 Task: In the  document outline. Add the mentioned hyperlink after second sentence in main content 'www.instagram.com' Insert the picture of  'Waterfall' with name   Waterfall.png  Change shape height to 3.3
Action: Mouse moved to (101, 135)
Screenshot: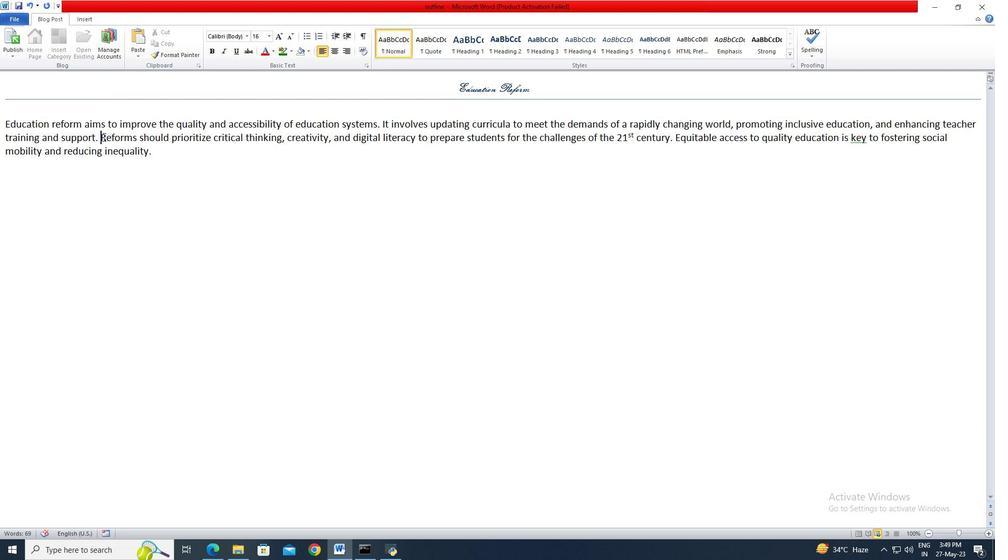 
Action: Mouse pressed left at (101, 135)
Screenshot: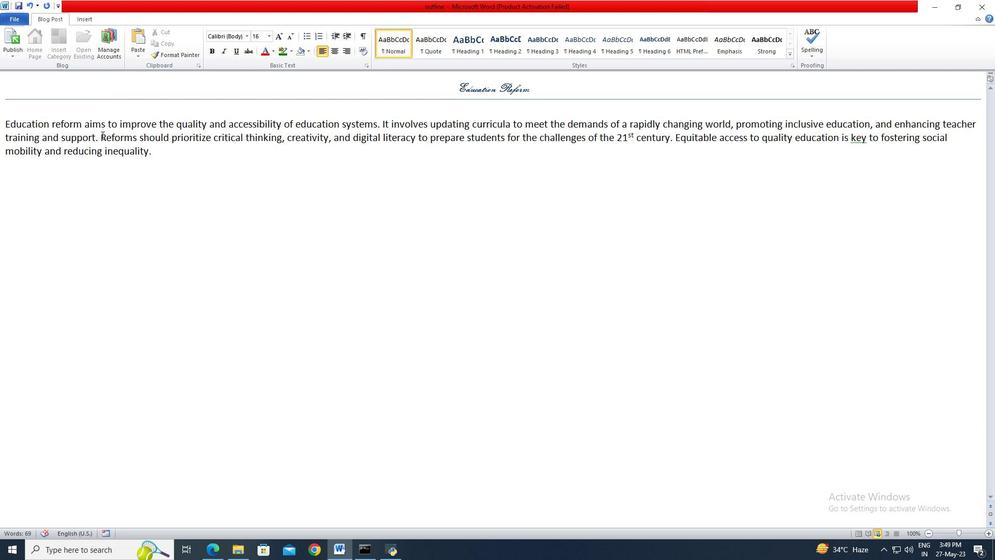
Action: Mouse moved to (87, 16)
Screenshot: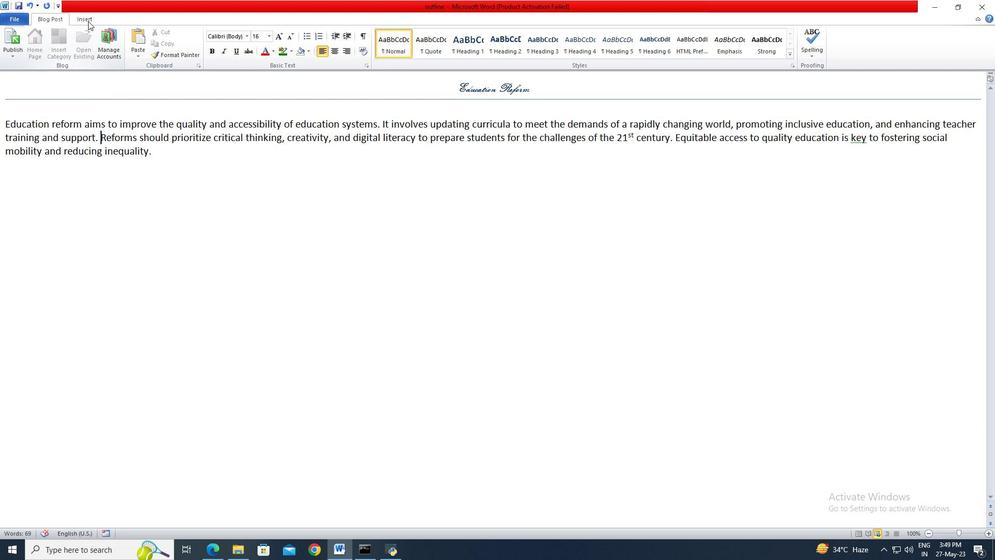 
Action: Mouse pressed left at (87, 16)
Screenshot: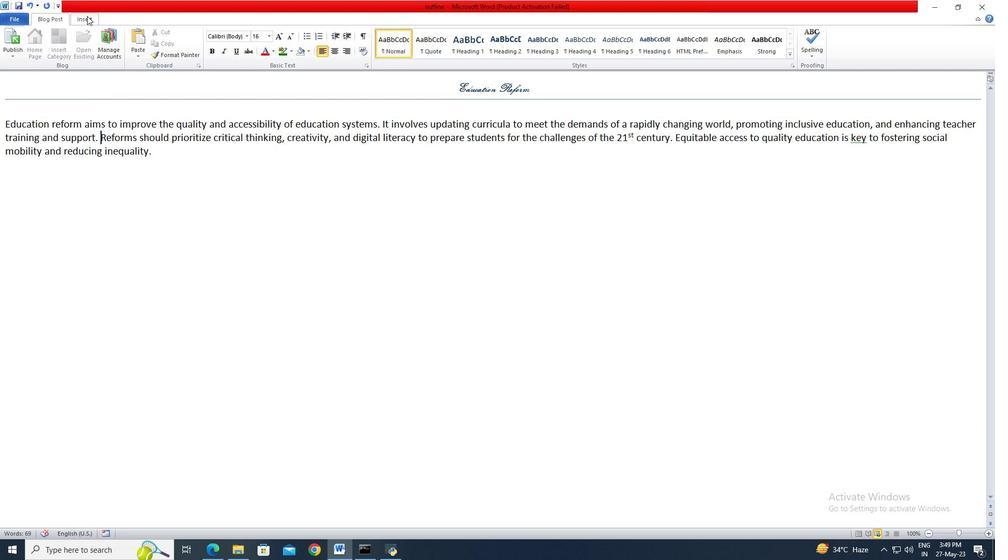 
Action: Mouse moved to (181, 45)
Screenshot: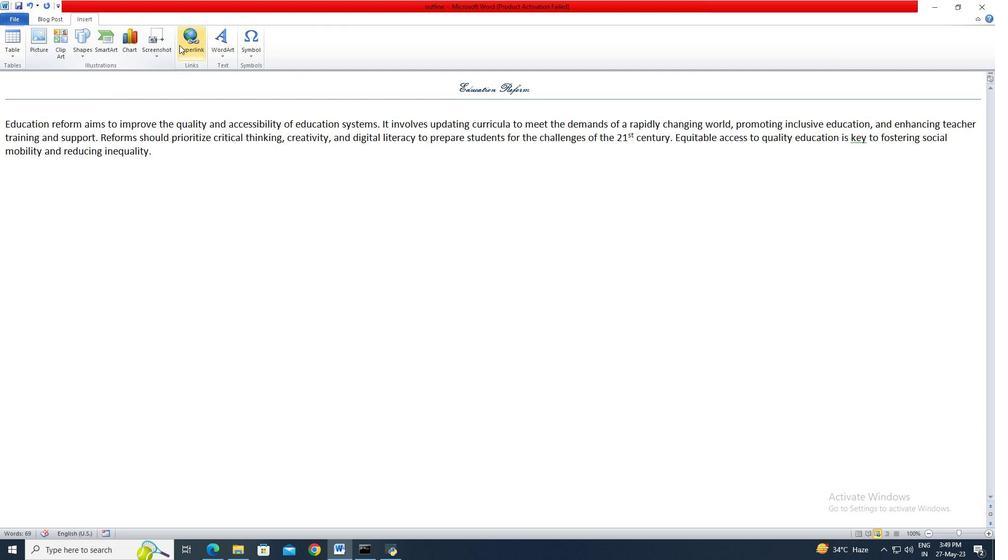 
Action: Mouse pressed left at (181, 45)
Screenshot: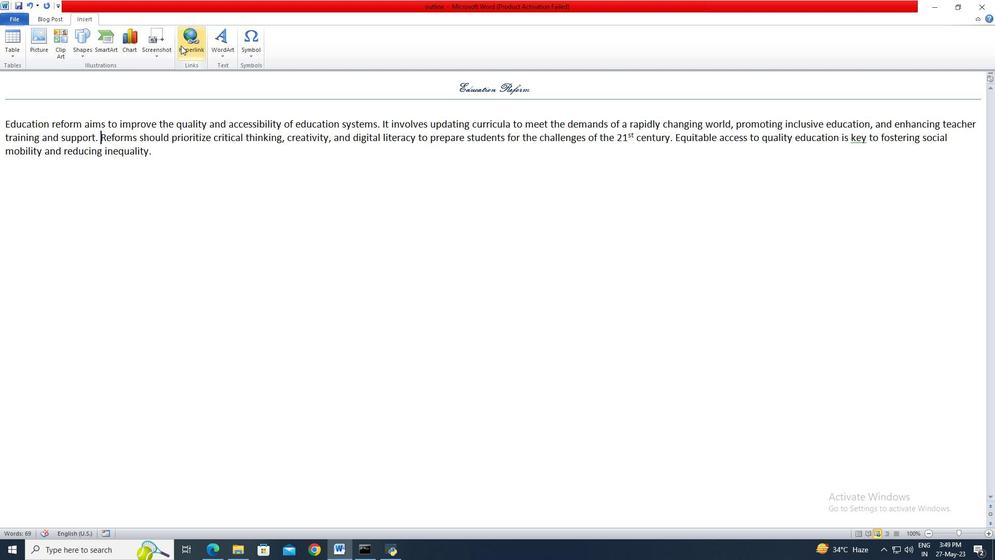 
Action: Mouse moved to (426, 321)
Screenshot: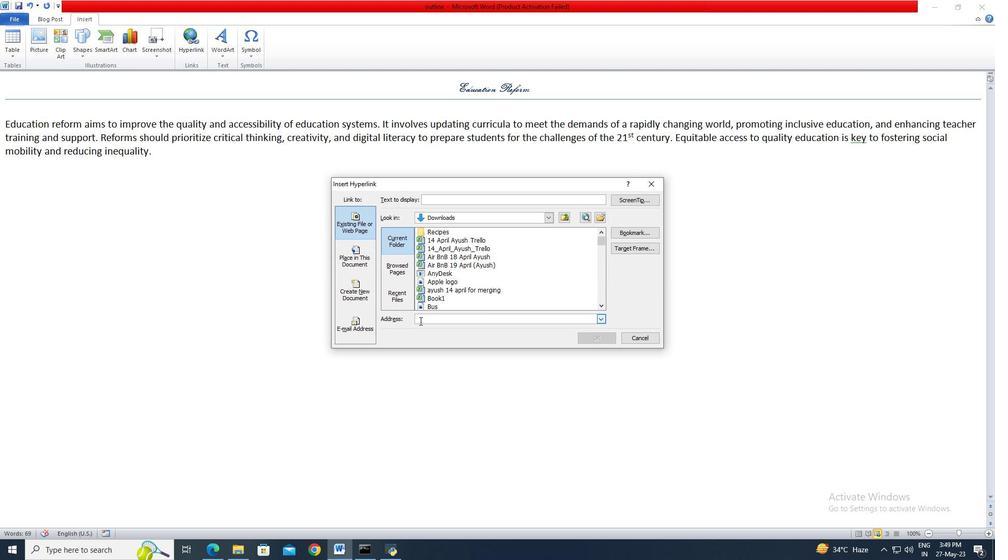 
Action: Mouse pressed left at (426, 321)
Screenshot: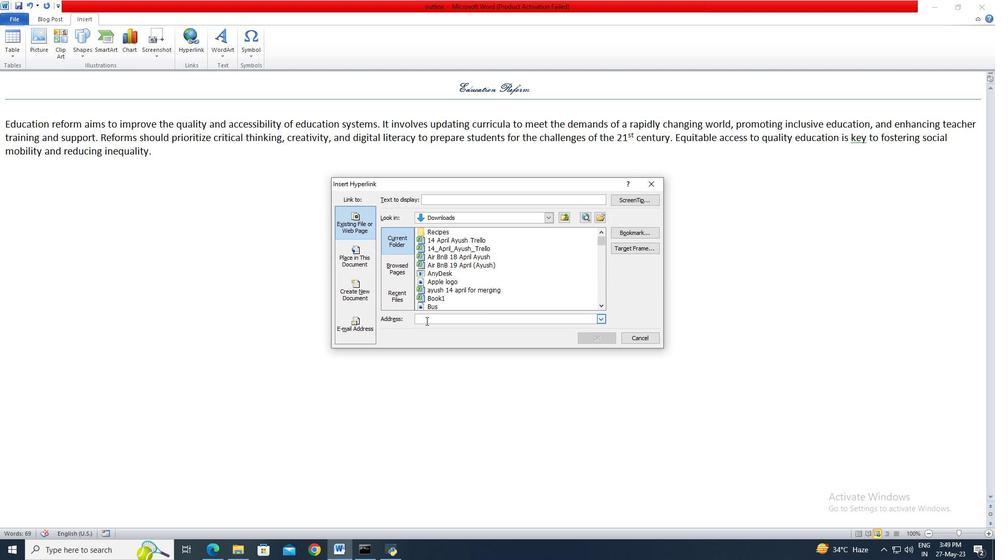 
Action: Key pressed www.instagram.com
Screenshot: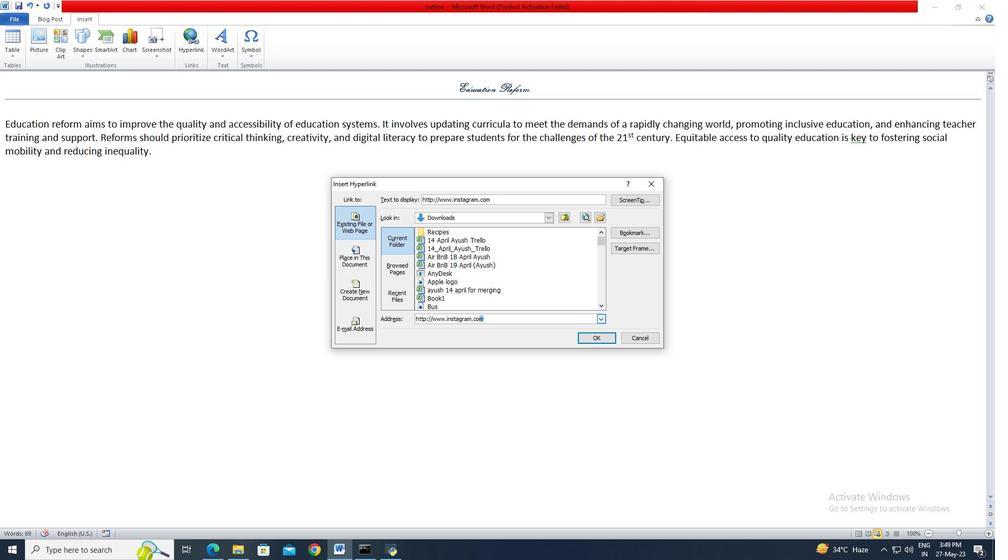 
Action: Mouse moved to (587, 338)
Screenshot: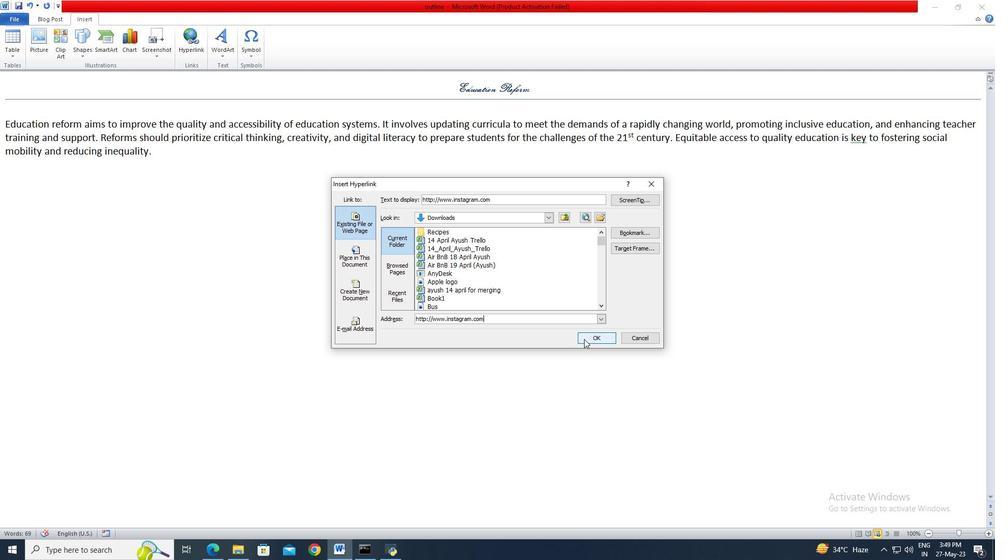 
Action: Mouse pressed left at (587, 338)
Screenshot: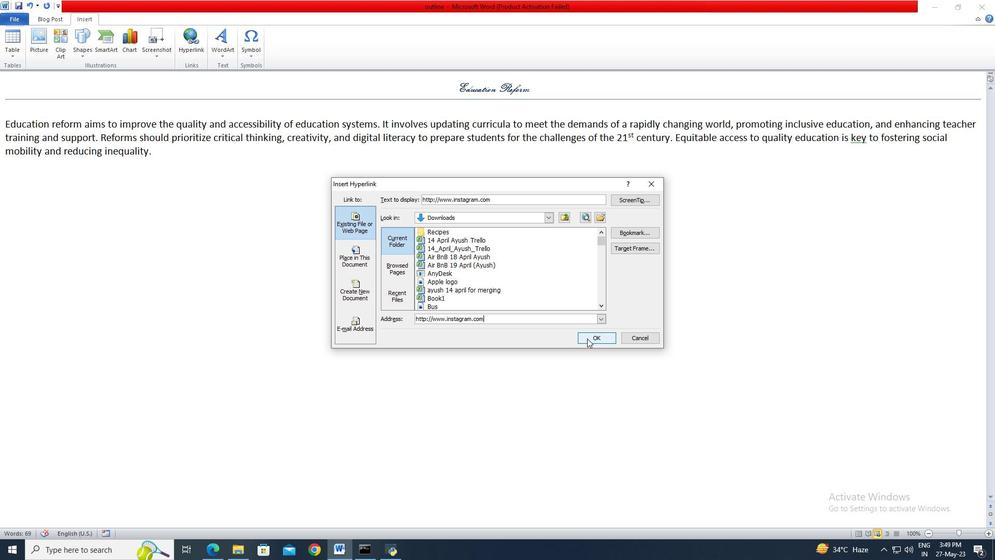 
Action: Mouse moved to (341, 159)
Screenshot: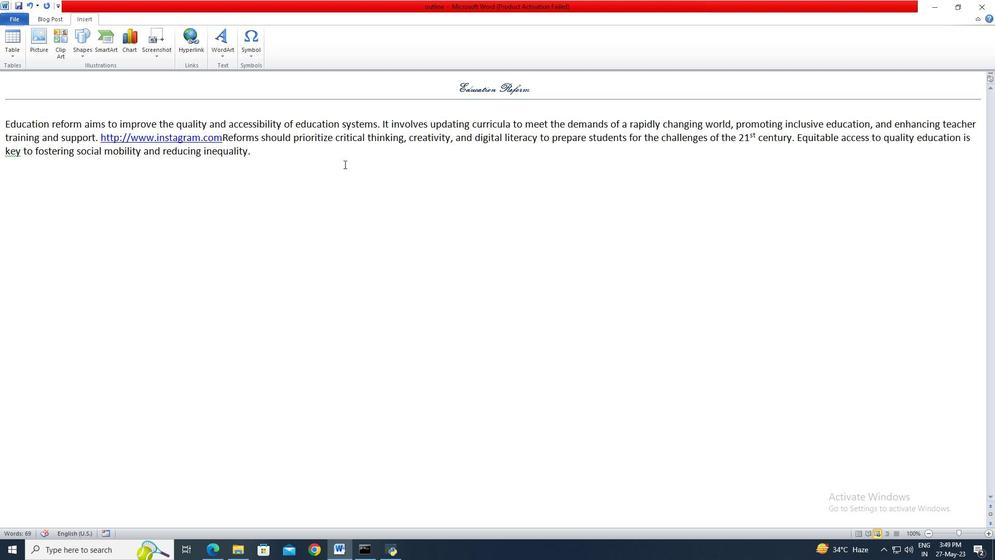 
Action: Mouse pressed left at (341, 159)
Screenshot: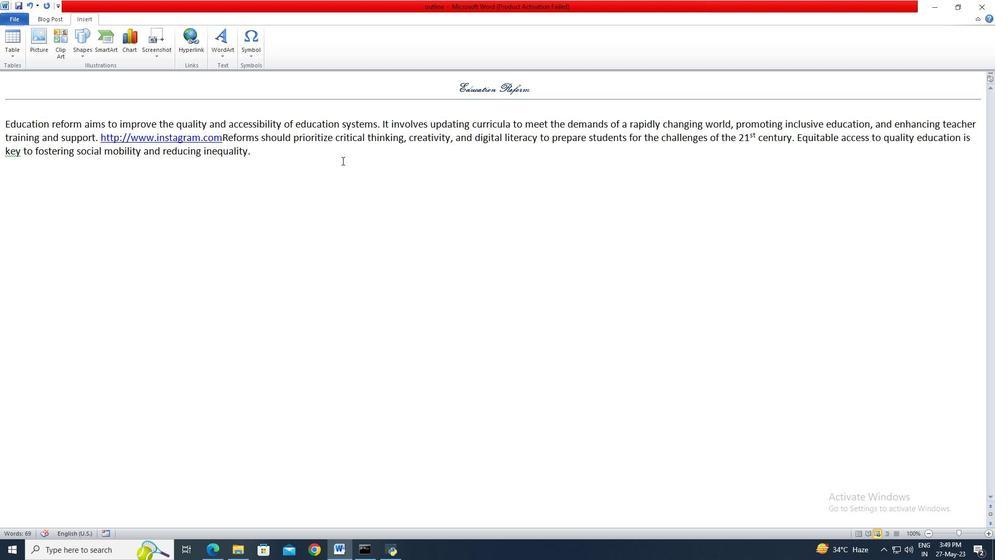 
Action: Mouse moved to (216, 558)
Screenshot: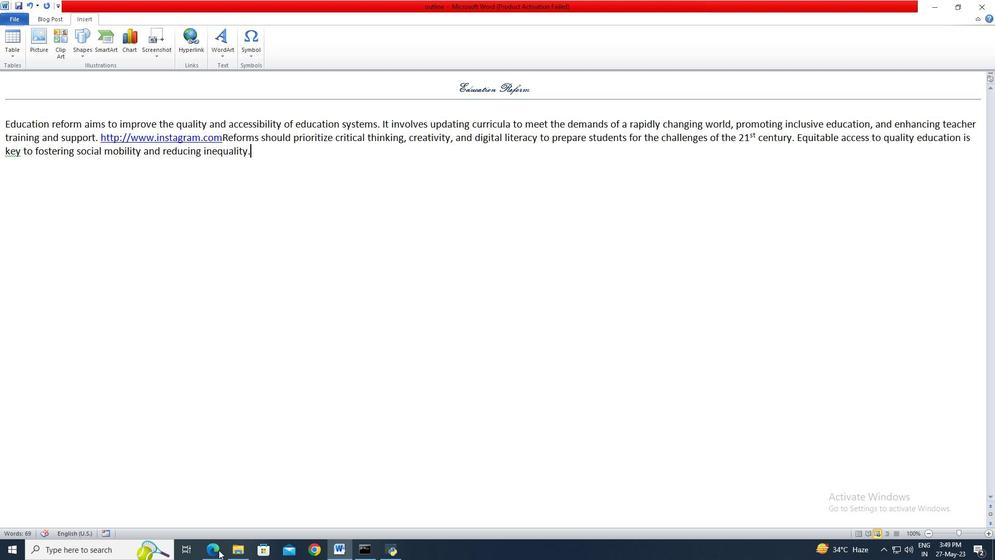 
Action: Mouse pressed left at (216, 558)
Screenshot: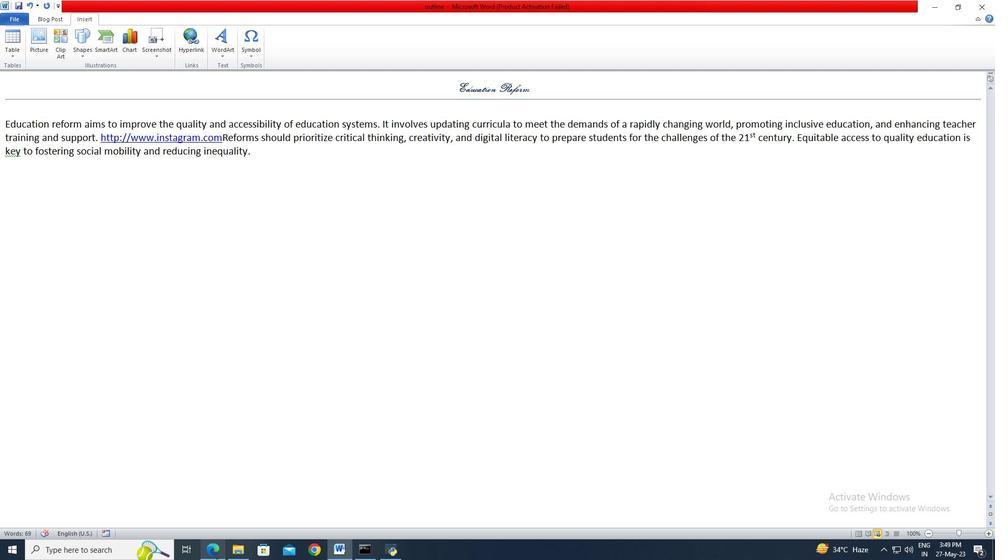 
Action: Mouse moved to (163, 66)
Screenshot: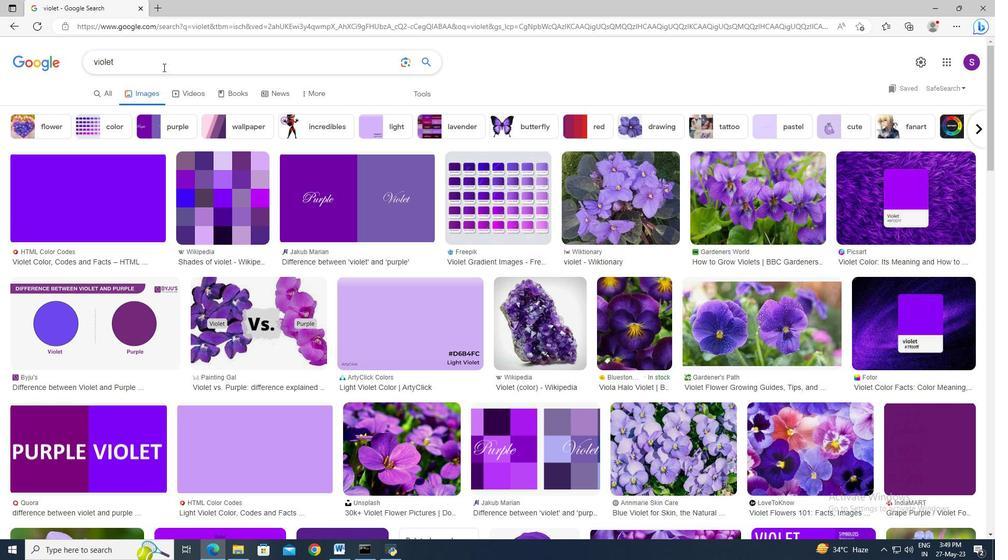 
Action: Mouse pressed left at (163, 66)
Screenshot: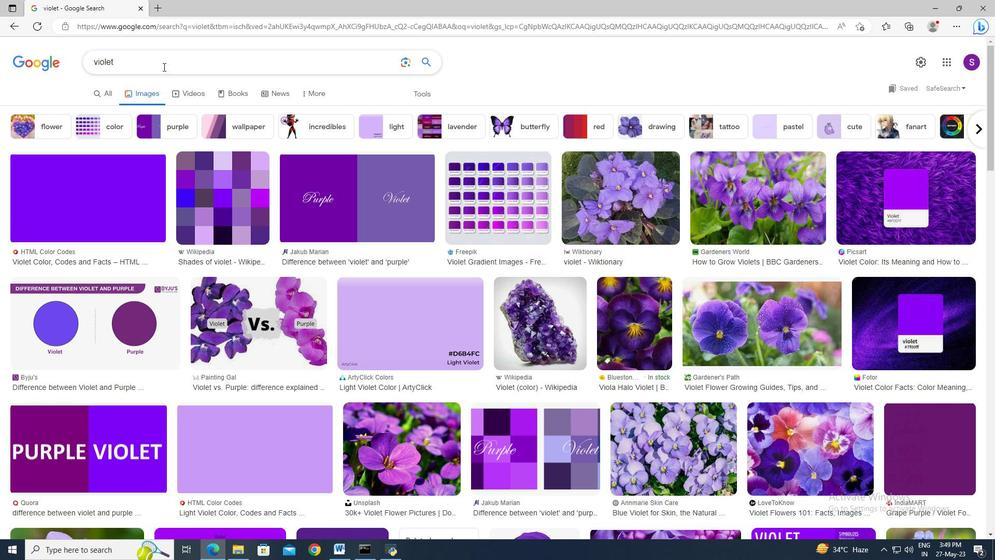 
Action: Key pressed ctrl+A<Key.delete><Key.shift_r>Waterfall<Key.space>png<Key.enter>
Screenshot: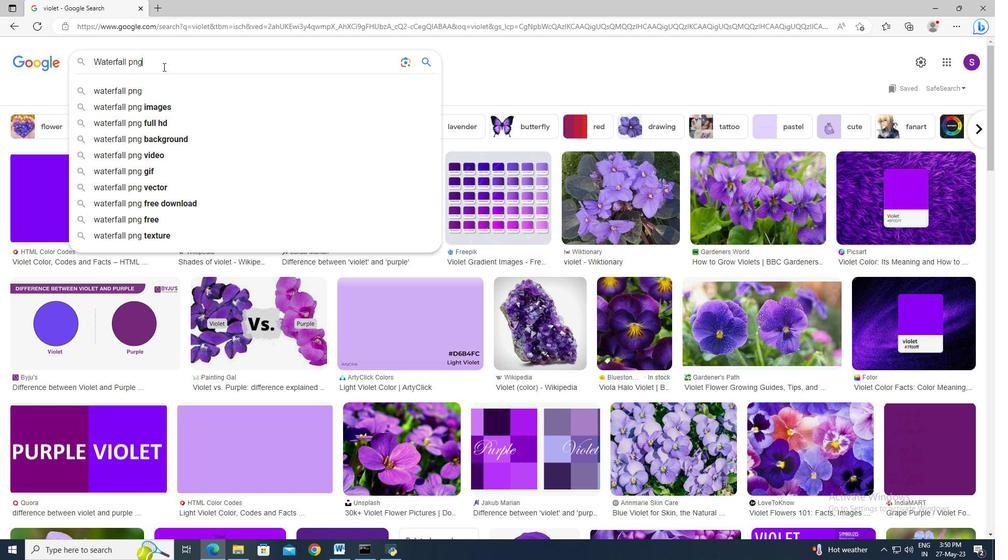 
Action: Mouse moved to (506, 204)
Screenshot: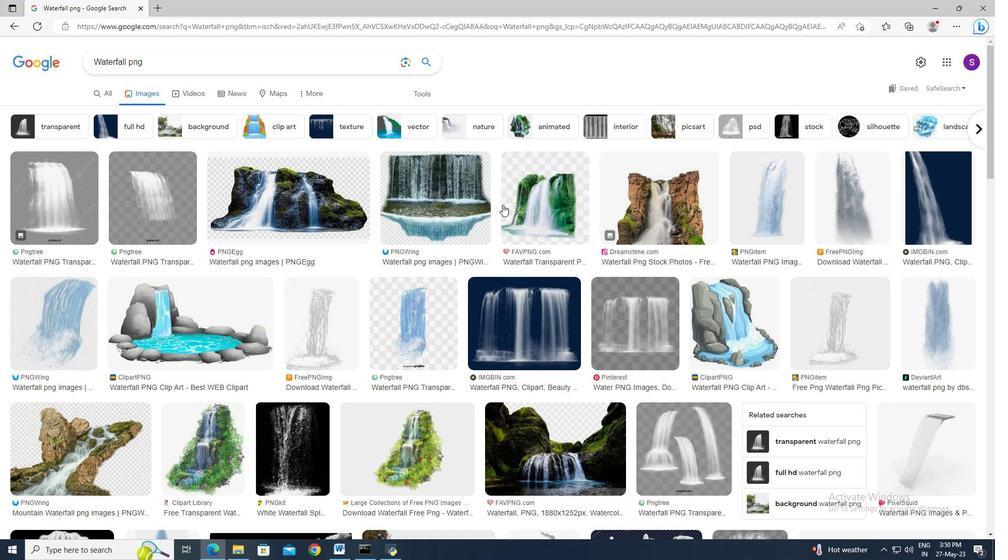 
Action: Mouse pressed left at (506, 204)
Screenshot: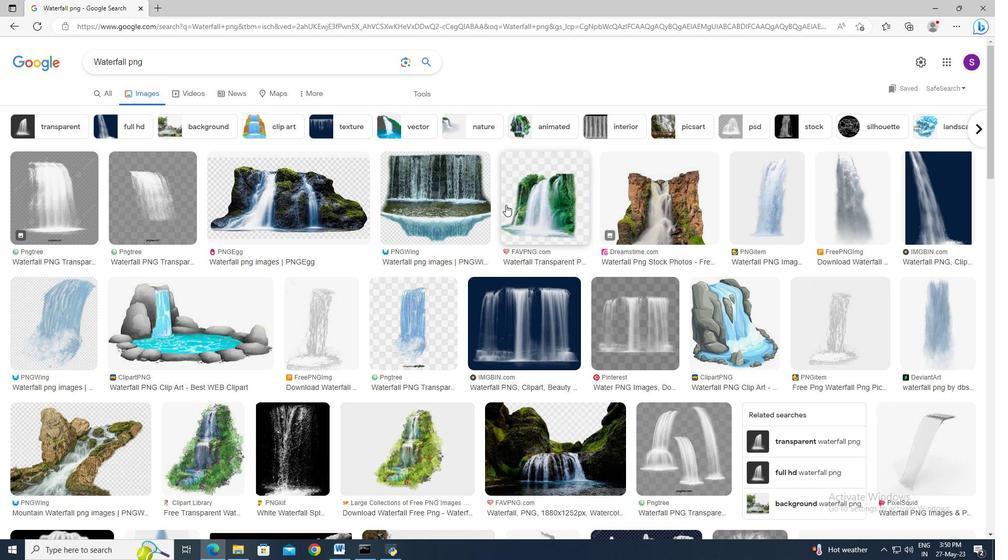 
Action: Mouse moved to (712, 176)
Screenshot: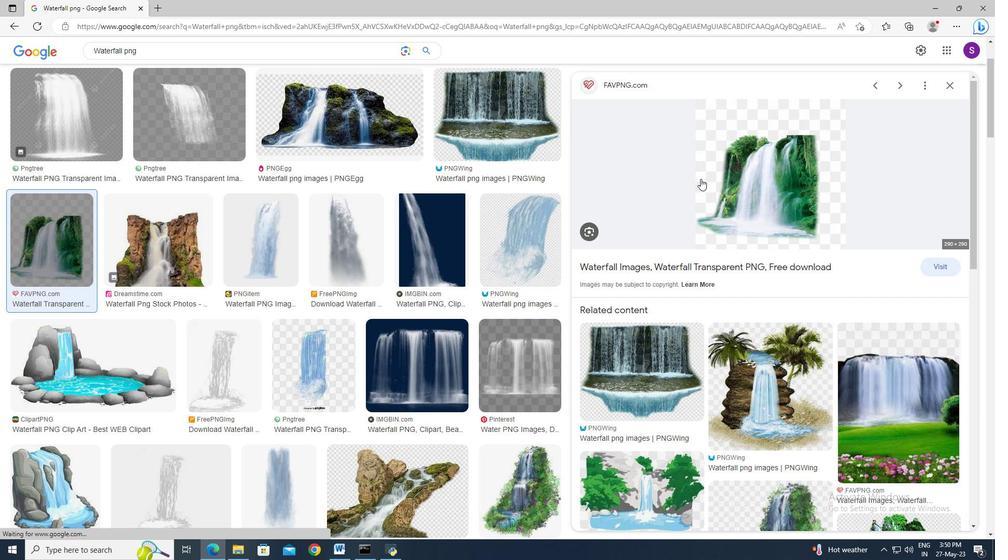 
Action: Mouse pressed right at (712, 176)
Screenshot: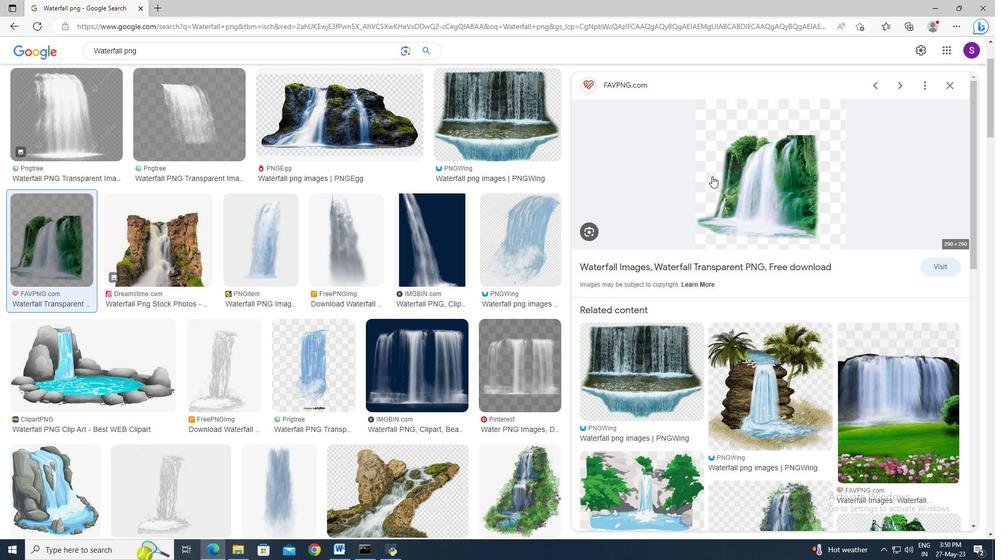 
Action: Mouse moved to (737, 307)
Screenshot: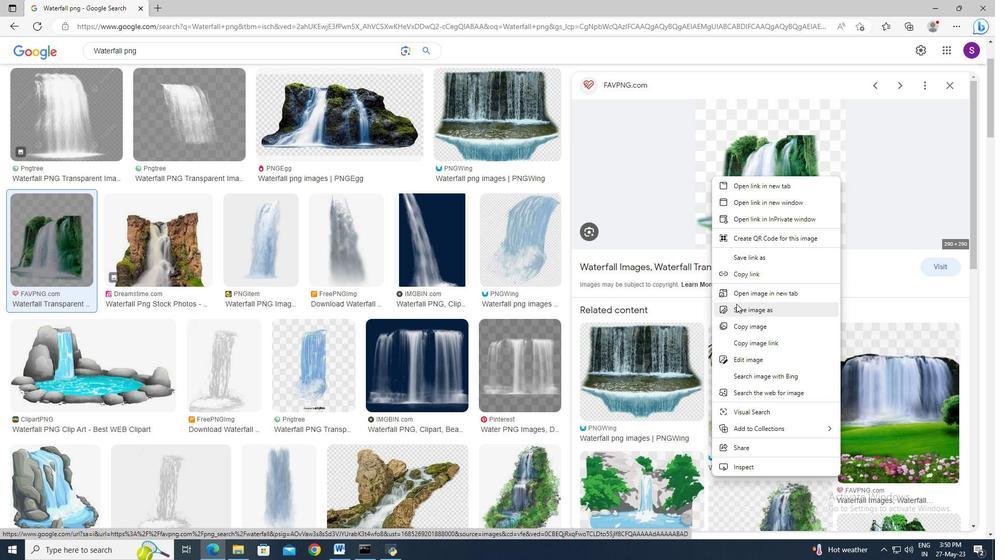 
Action: Mouse pressed left at (737, 307)
Screenshot: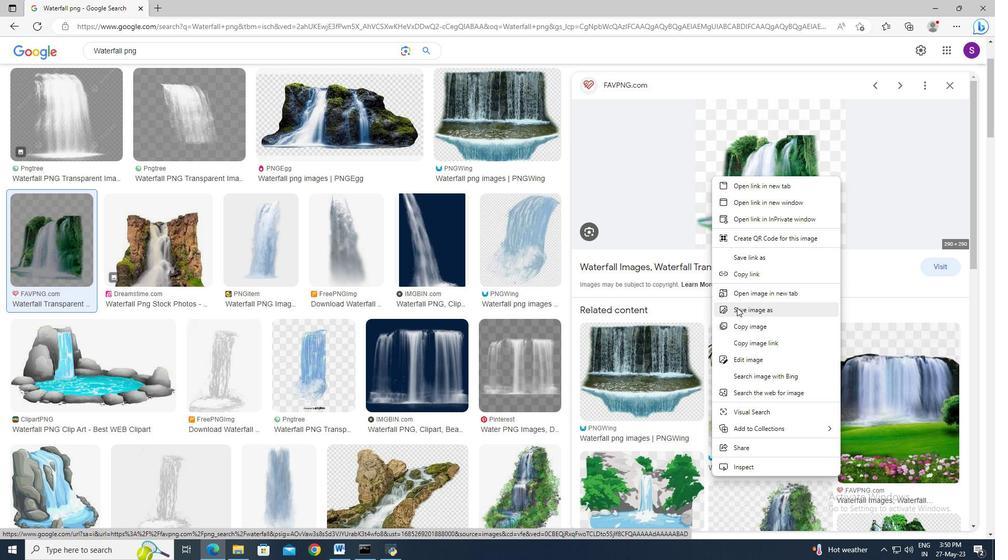 
Action: Key pressed <Key.shift>Waterfall.png
Screenshot: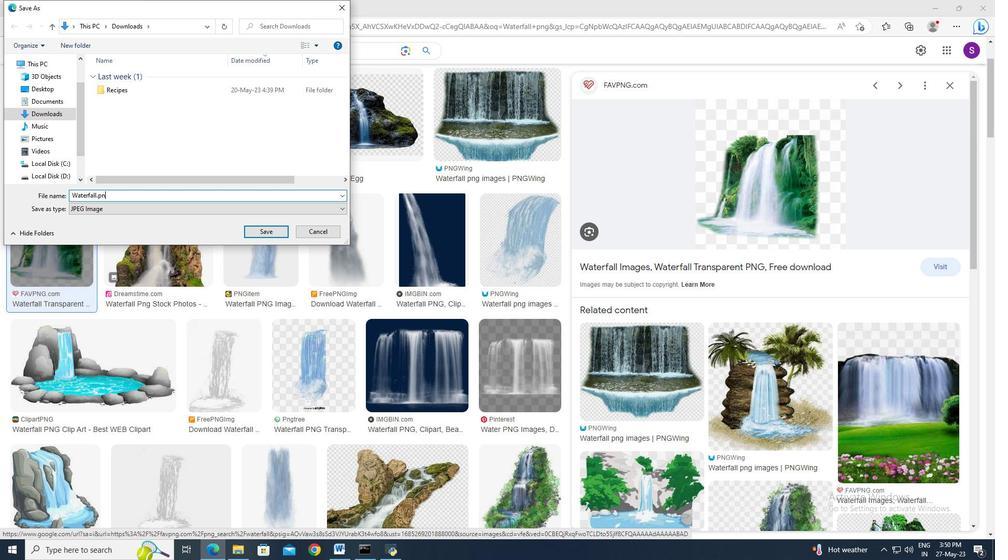 
Action: Mouse moved to (280, 231)
Screenshot: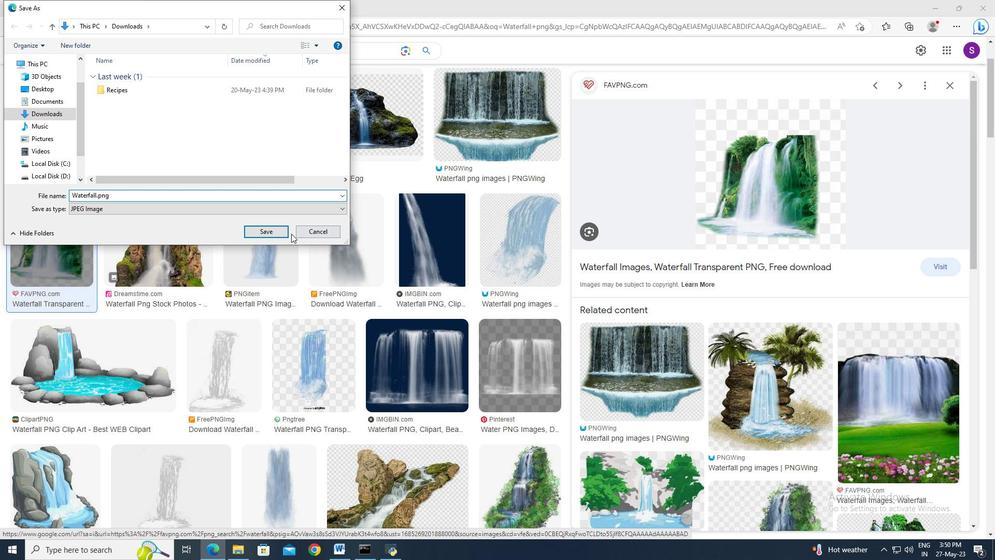 
Action: Mouse pressed left at (280, 231)
Screenshot: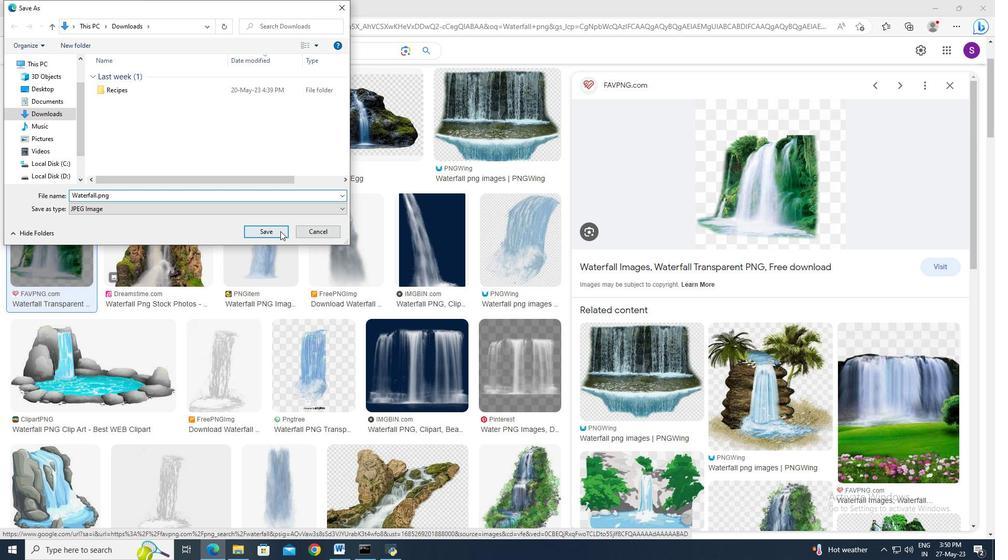 
Action: Mouse moved to (217, 548)
Screenshot: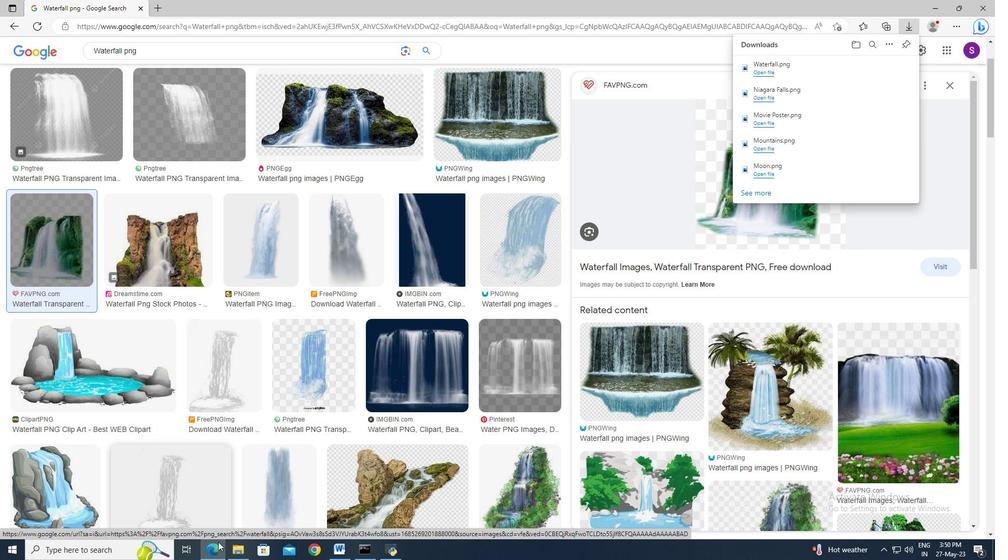 
Action: Mouse pressed left at (217, 548)
Screenshot: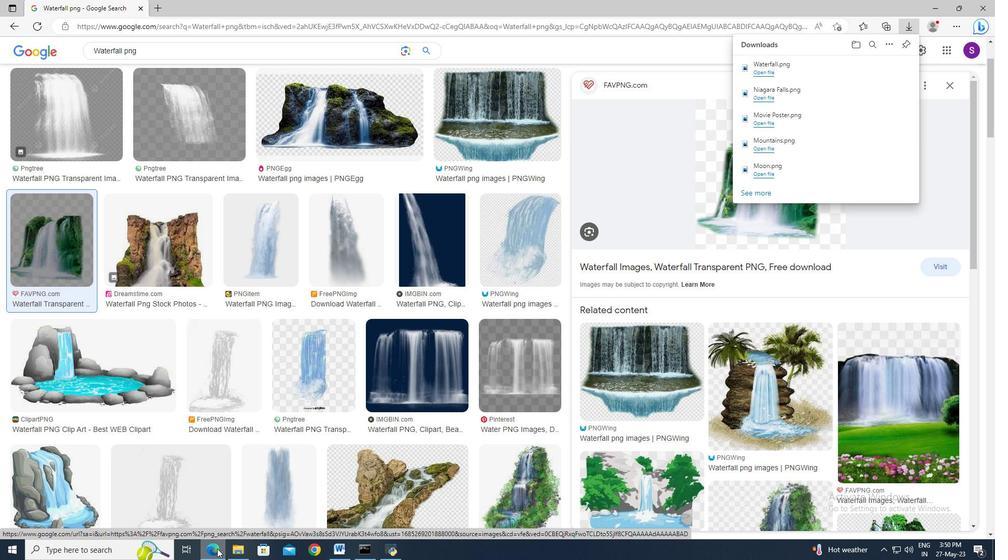 
Action: Mouse moved to (260, 155)
Screenshot: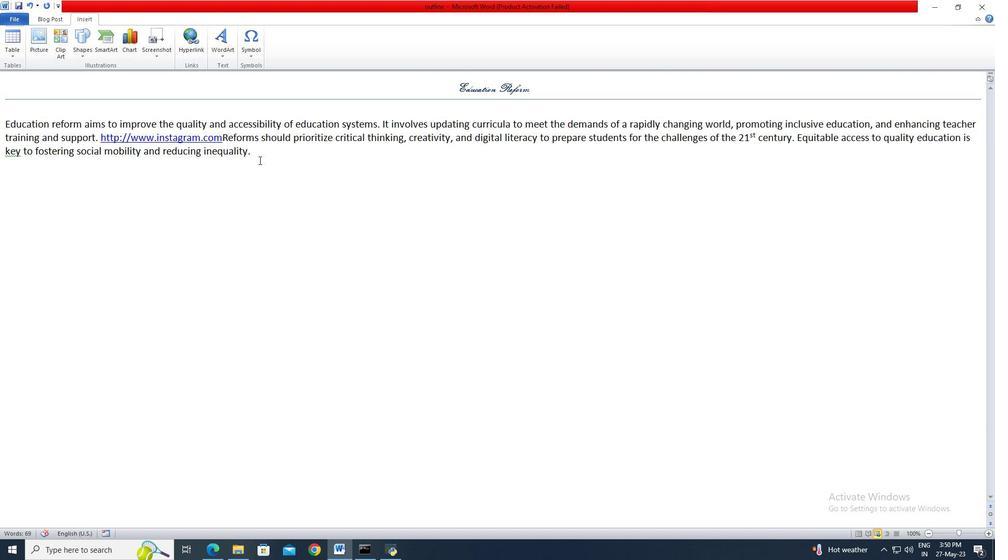 
Action: Mouse pressed left at (260, 155)
Screenshot: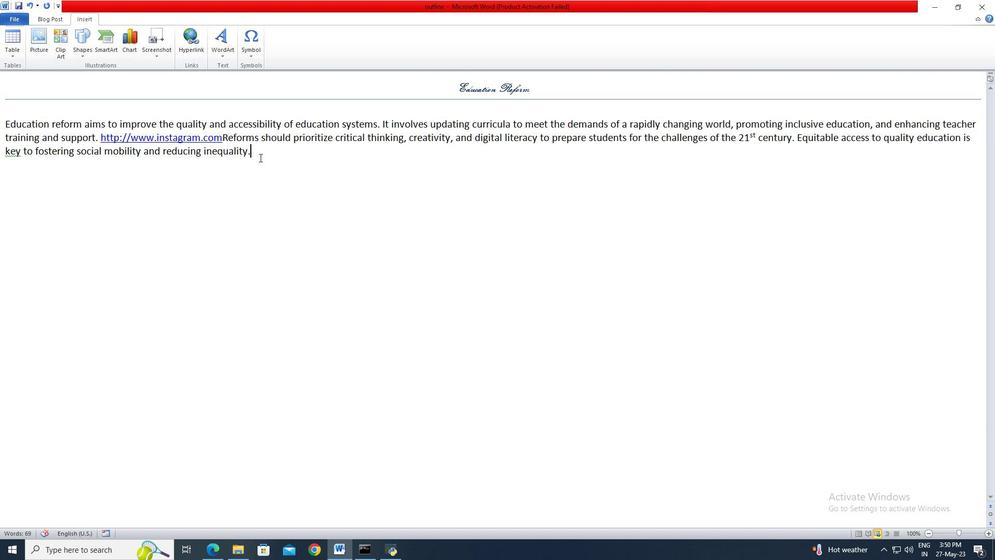 
Action: Key pressed <Key.enter>
Screenshot: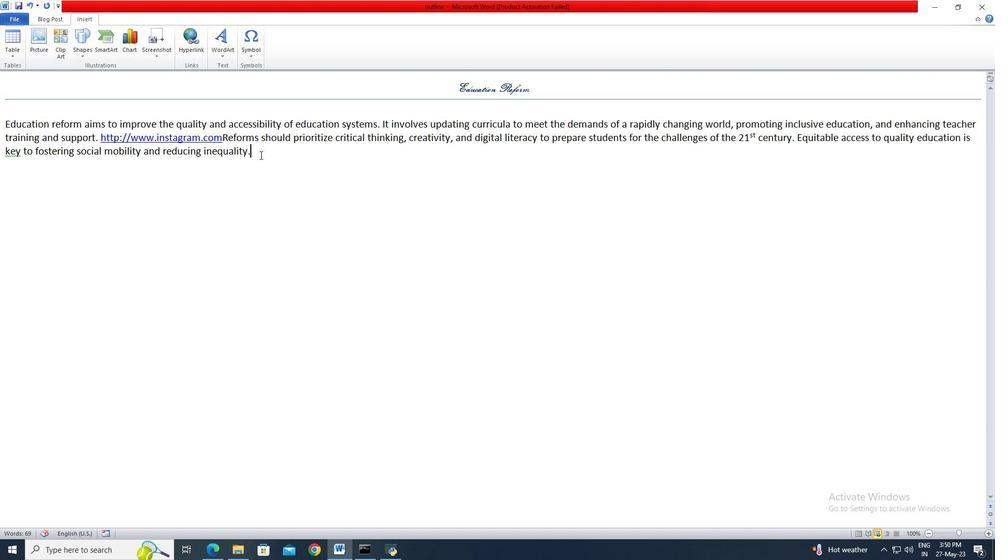 
Action: Mouse moved to (47, 49)
Screenshot: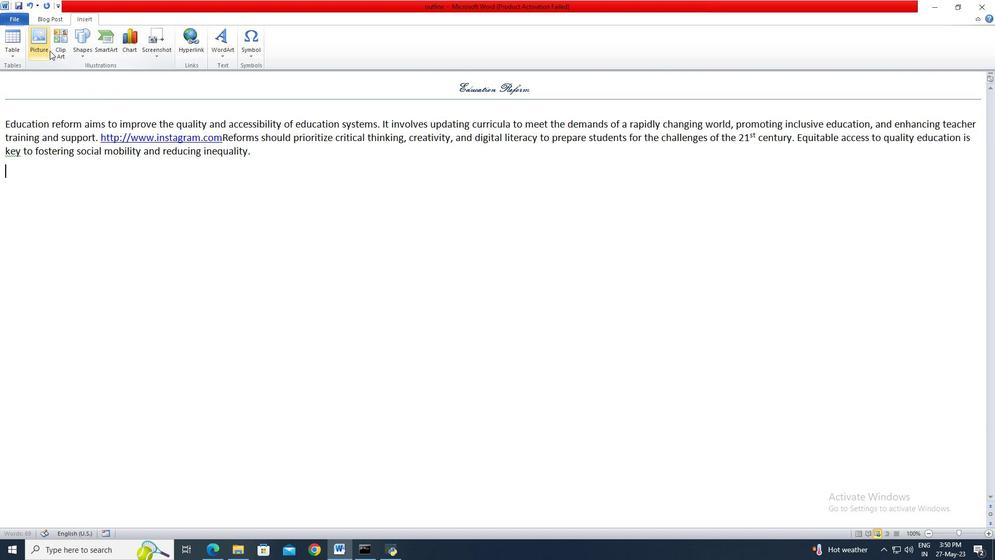 
Action: Mouse pressed left at (47, 49)
Screenshot: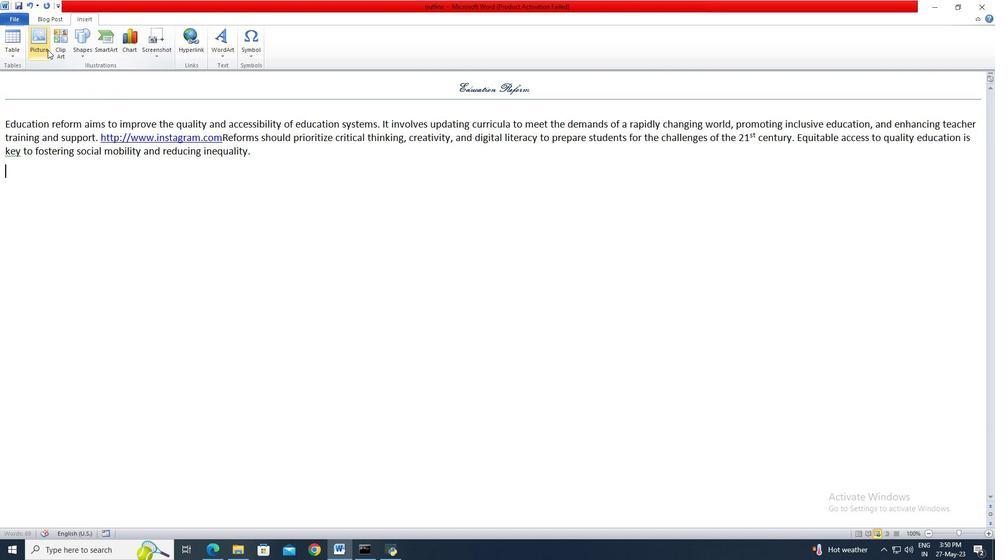 
Action: Mouse moved to (118, 89)
Screenshot: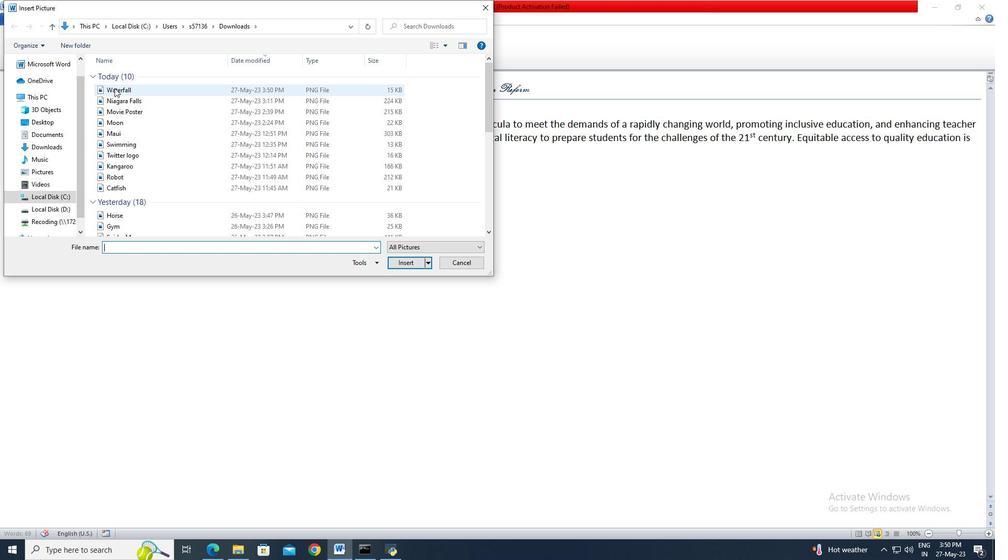 
Action: Mouse pressed left at (118, 89)
Screenshot: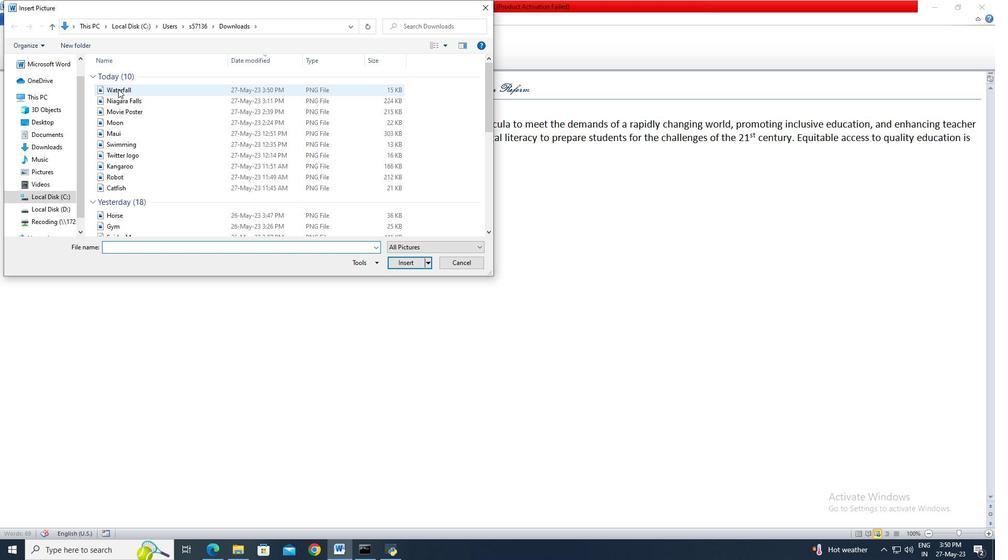 
Action: Mouse moved to (398, 266)
Screenshot: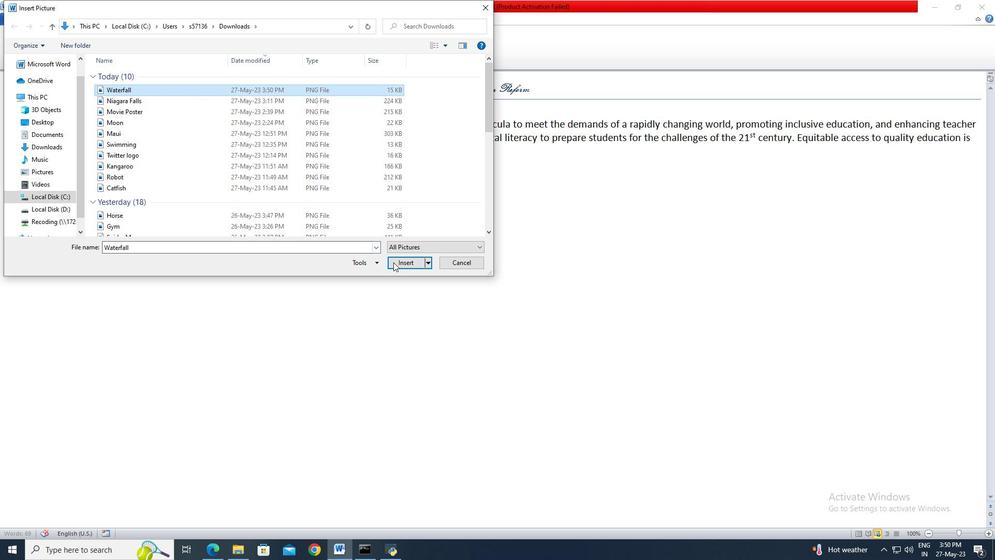
Action: Mouse pressed left at (398, 266)
Screenshot: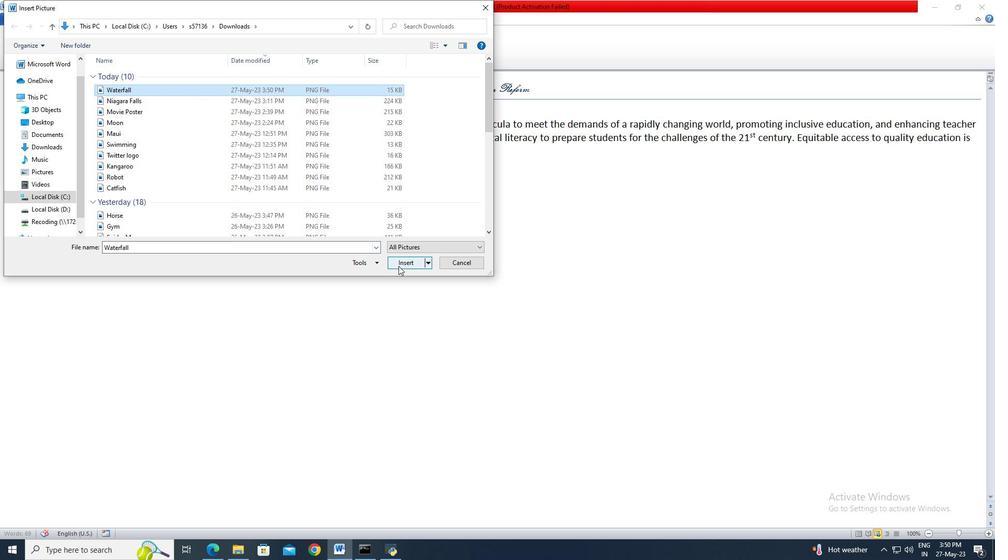 
Action: Mouse moved to (964, 38)
Screenshot: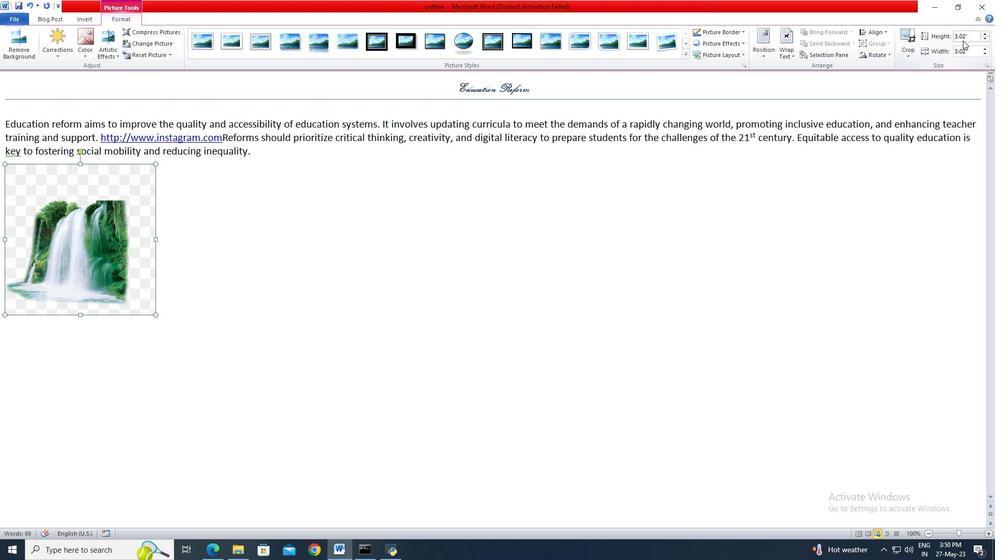 
Action: Mouse pressed left at (964, 38)
Screenshot: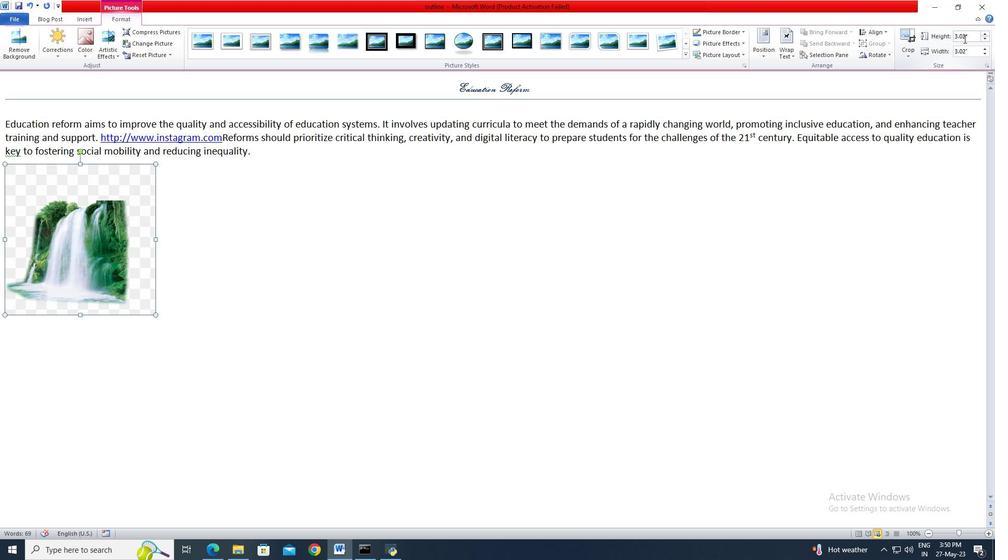 
Action: Mouse moved to (957, 43)
Screenshot: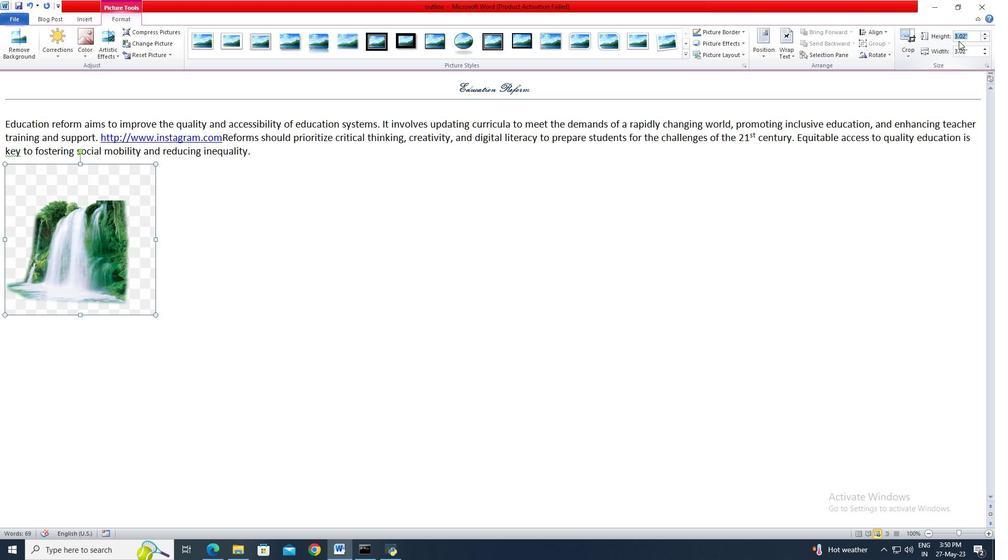 
Action: Key pressed 3
Screenshot: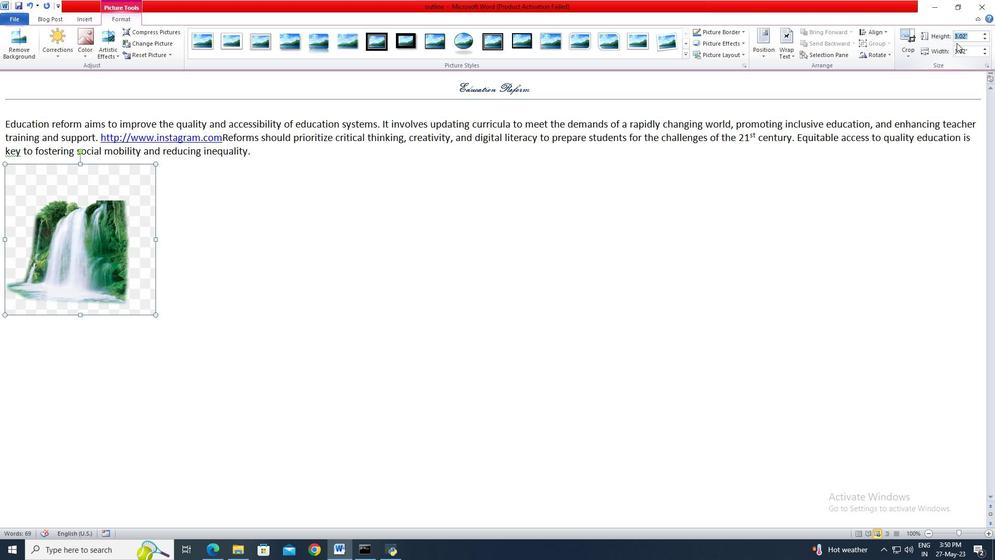 
Action: Mouse moved to (957, 46)
Screenshot: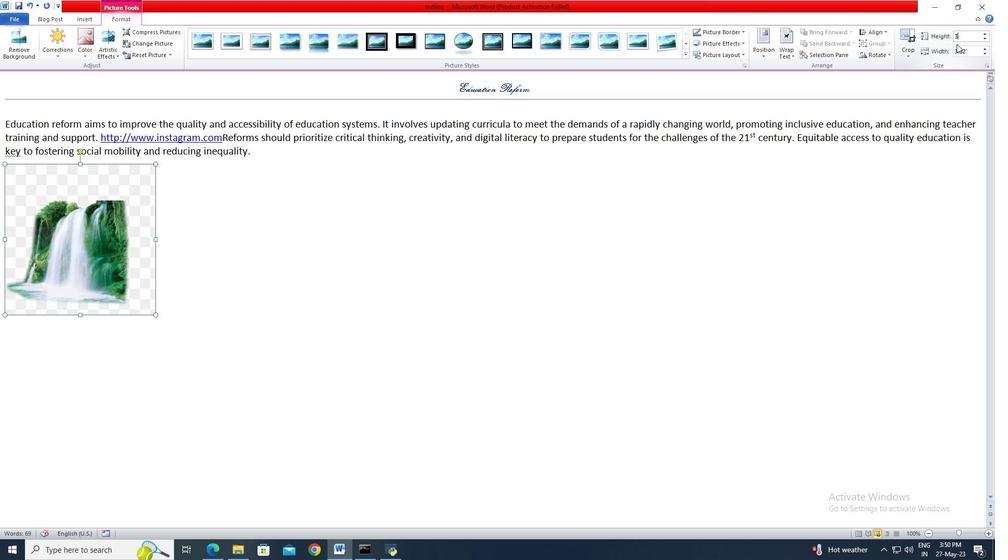 
Action: Key pressed .
Screenshot: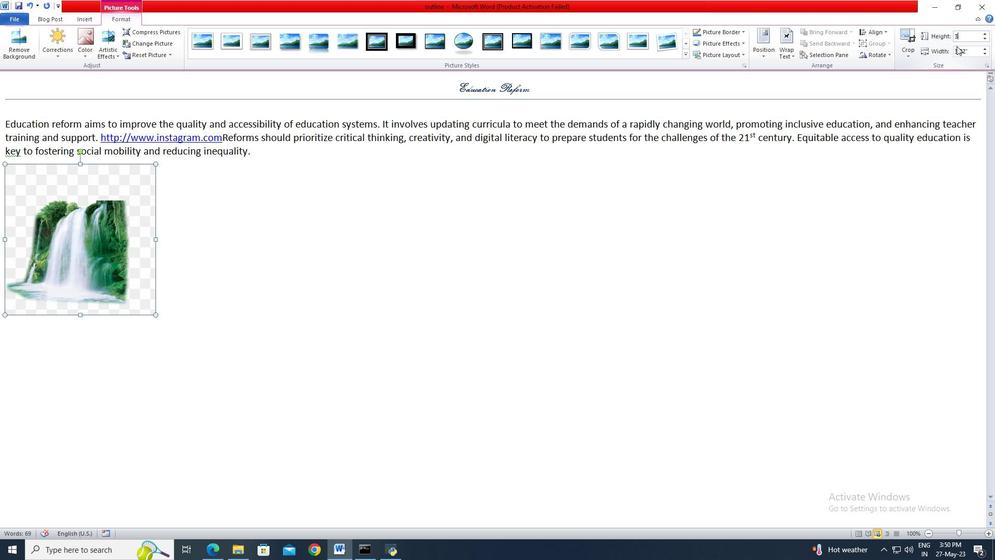 
Action: Mouse moved to (957, 46)
Screenshot: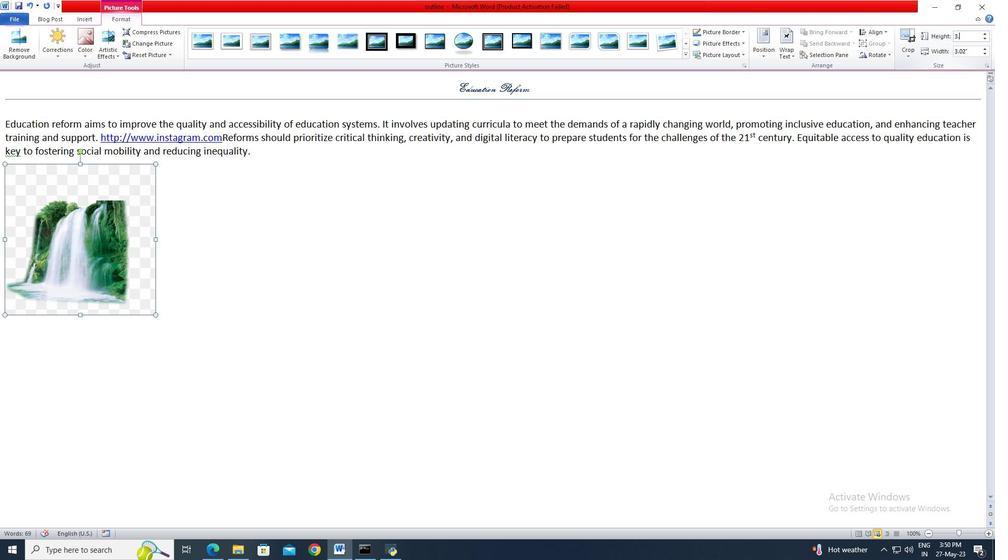 
Action: Key pressed 3
Screenshot: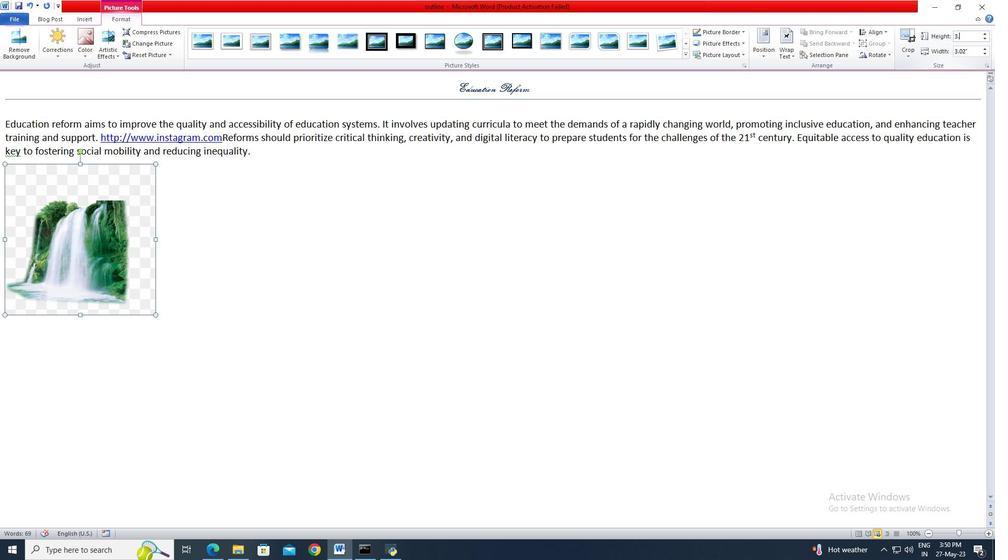 
Action: Mouse moved to (956, 49)
Screenshot: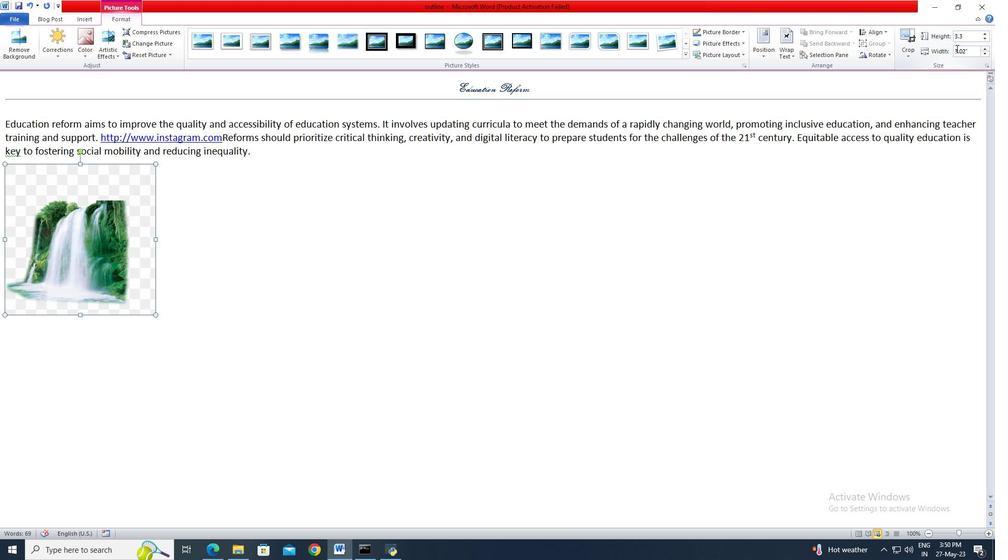 
Action: Key pressed <Key.enter>
Screenshot: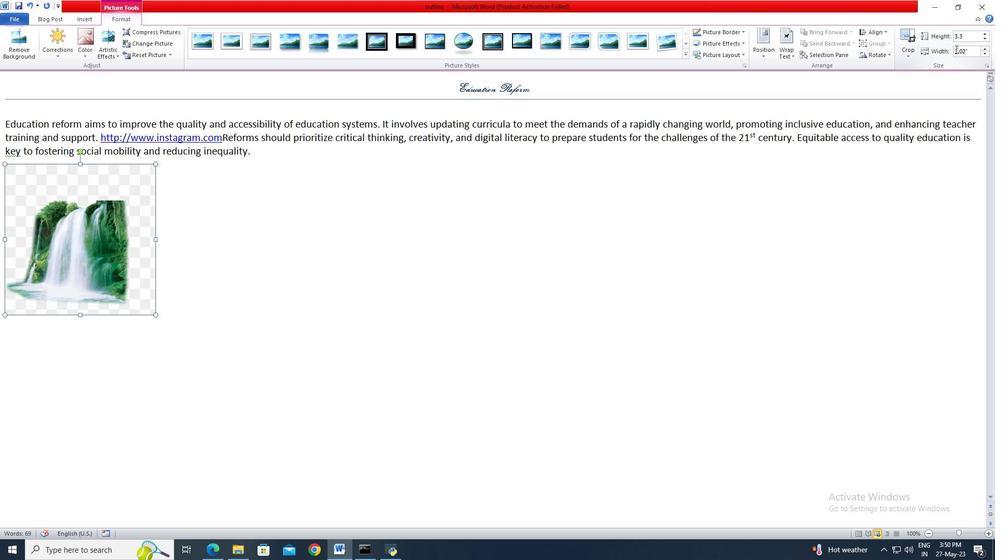 
